 Task: Add a condition where "Privacy Is Ticket has public comment" in recently solved tickets.
Action: Mouse moved to (104, 387)
Screenshot: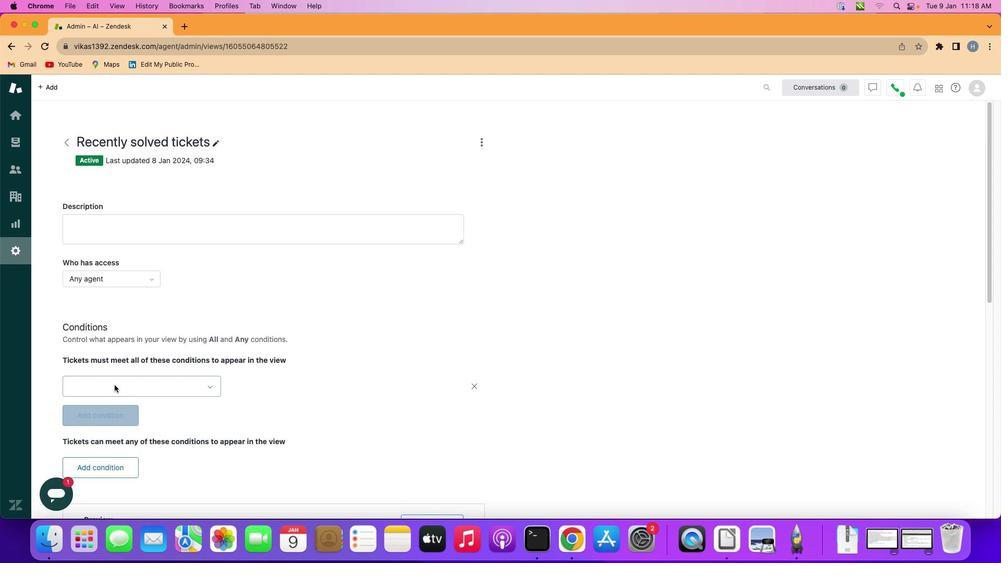 
Action: Mouse pressed left at (104, 387)
Screenshot: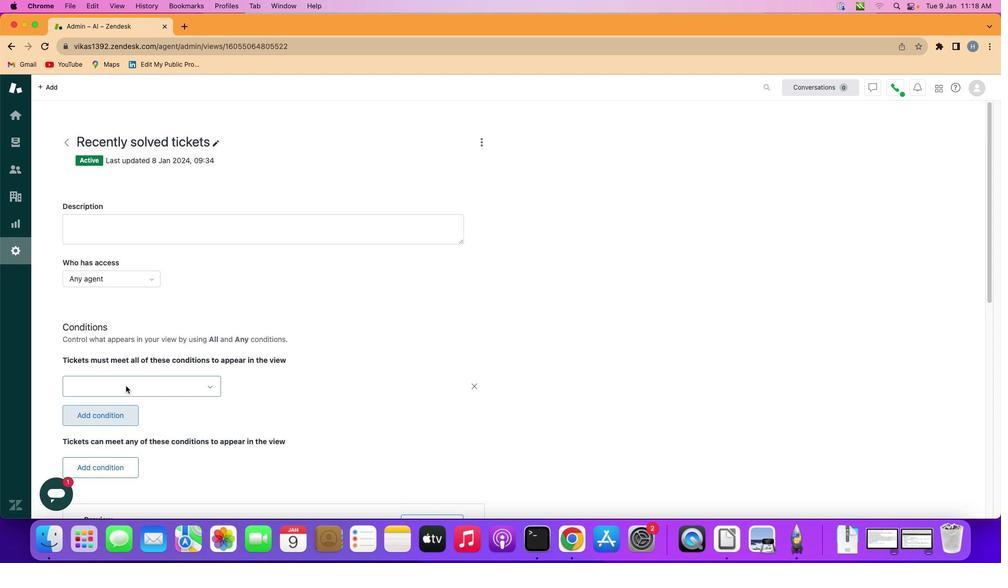 
Action: Mouse moved to (133, 392)
Screenshot: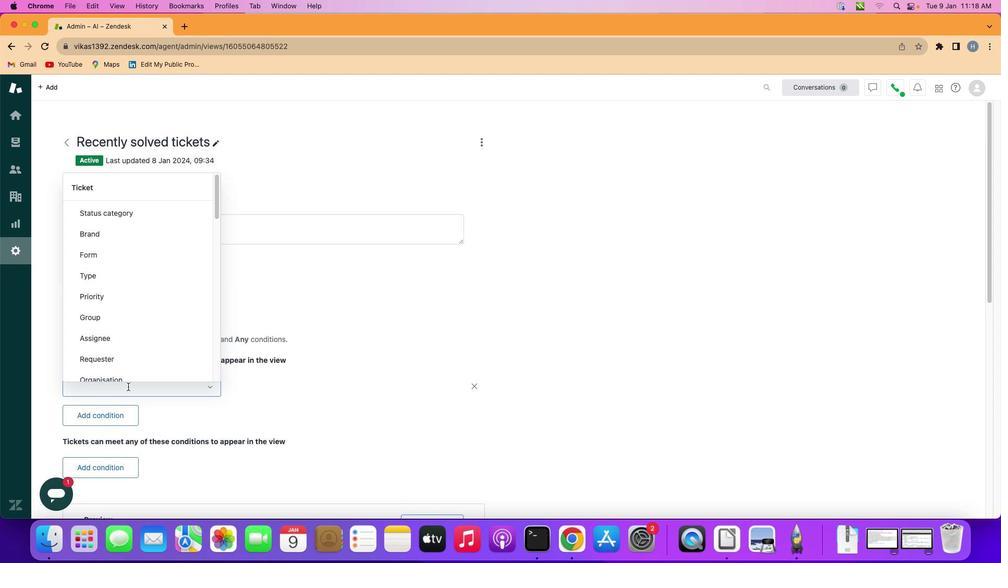 
Action: Mouse pressed left at (133, 392)
Screenshot: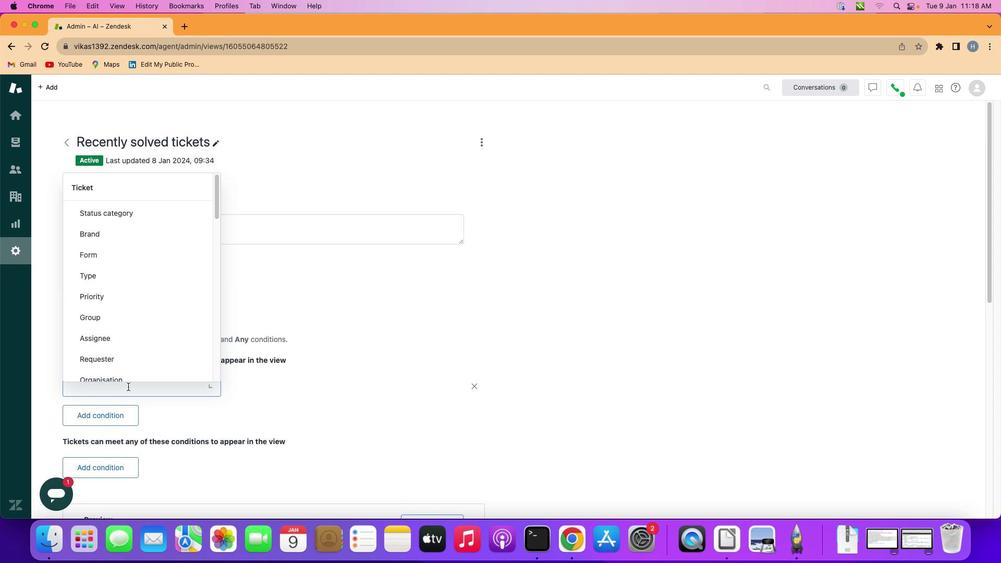 
Action: Mouse moved to (134, 291)
Screenshot: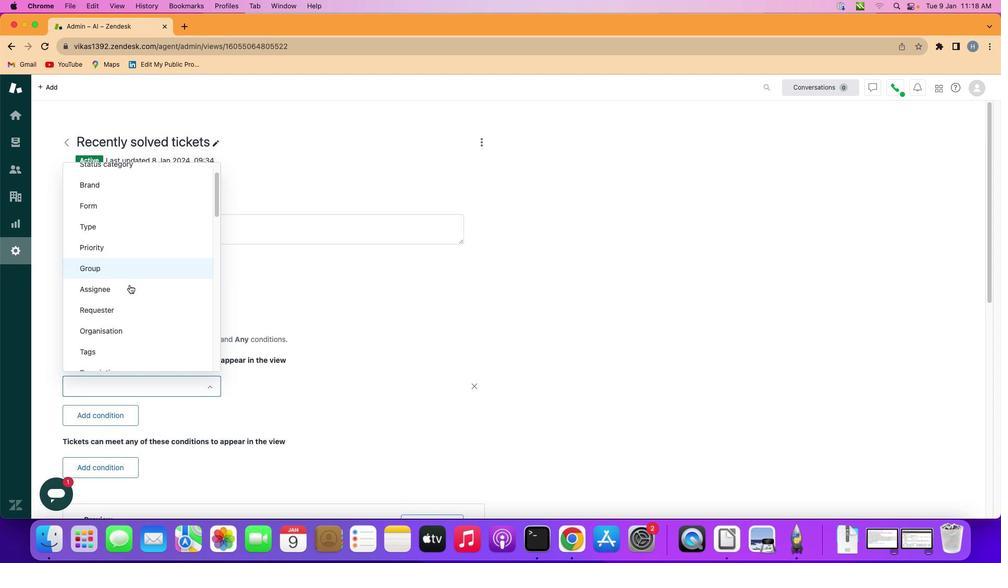 
Action: Mouse scrolled (134, 291) with delta (5, 5)
Screenshot: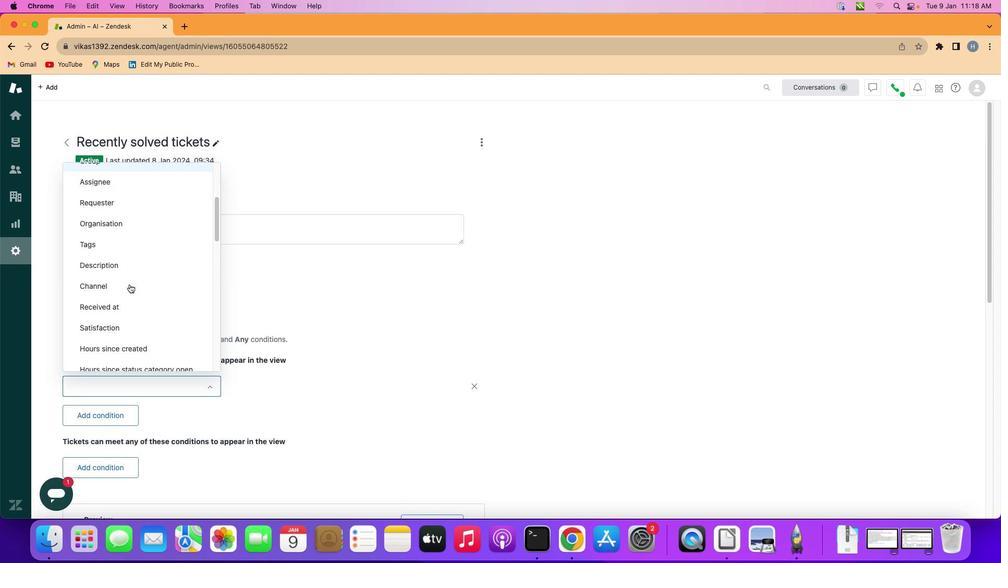 
Action: Mouse moved to (134, 291)
Screenshot: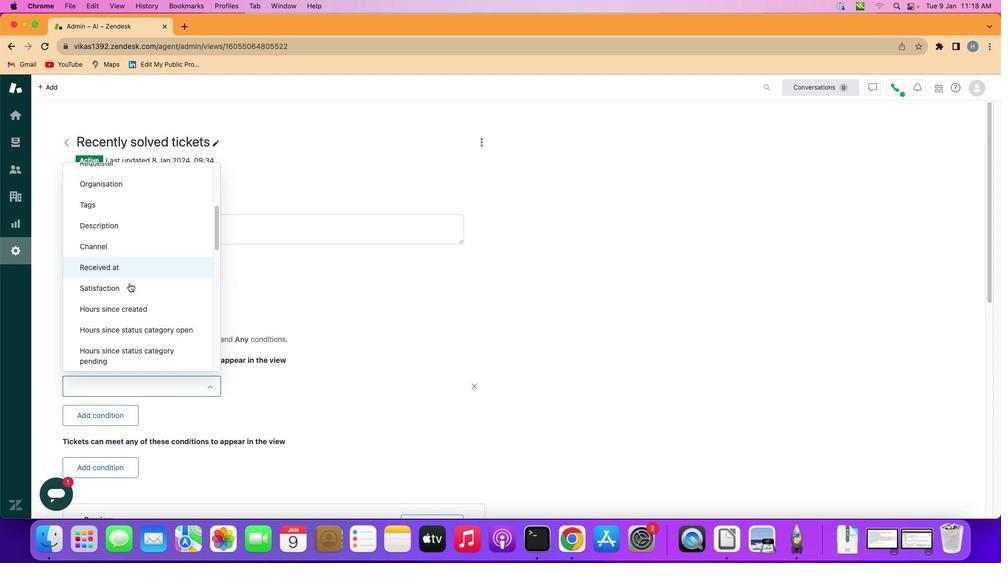 
Action: Mouse scrolled (134, 291) with delta (5, 5)
Screenshot: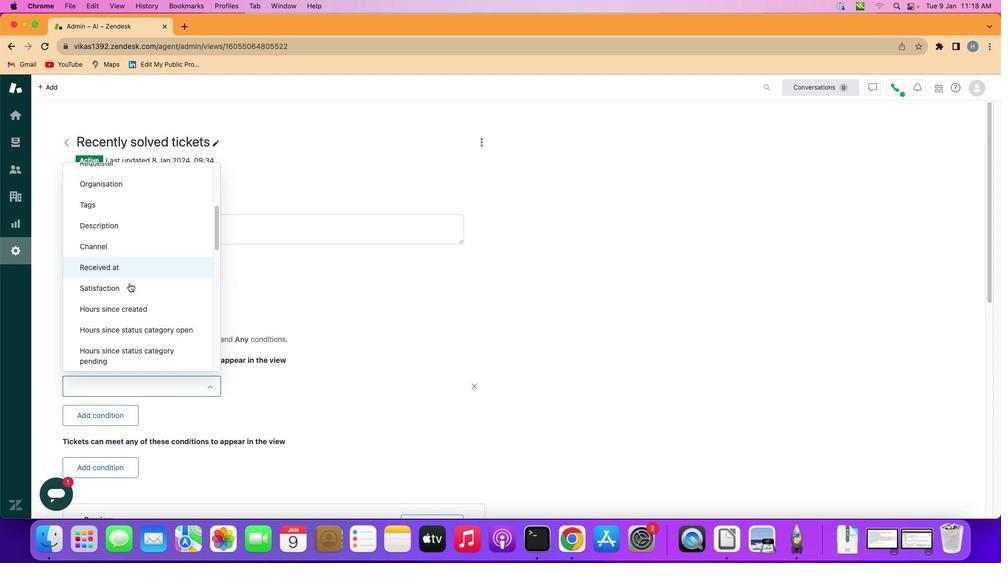 
Action: Mouse moved to (135, 291)
Screenshot: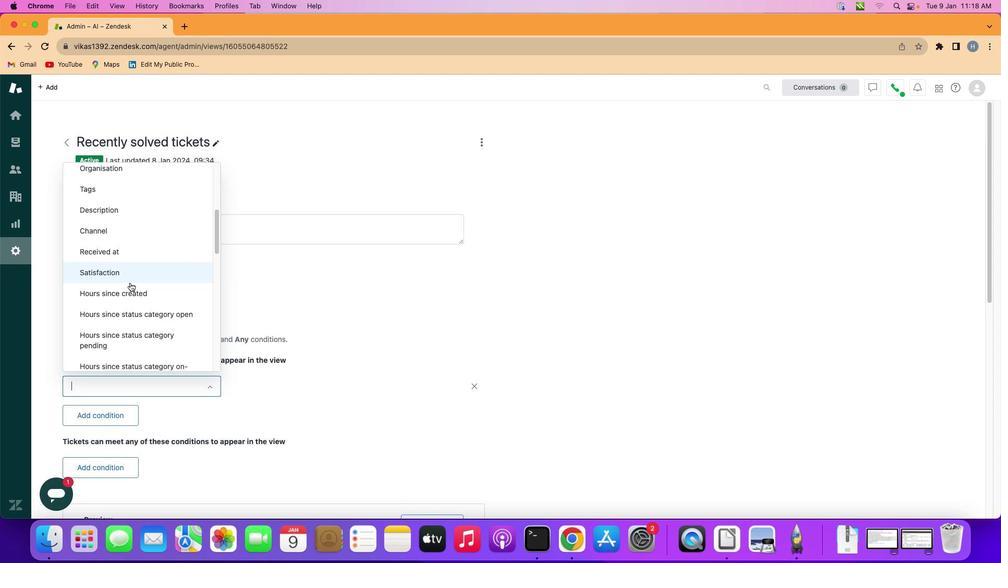 
Action: Mouse scrolled (135, 291) with delta (5, 4)
Screenshot: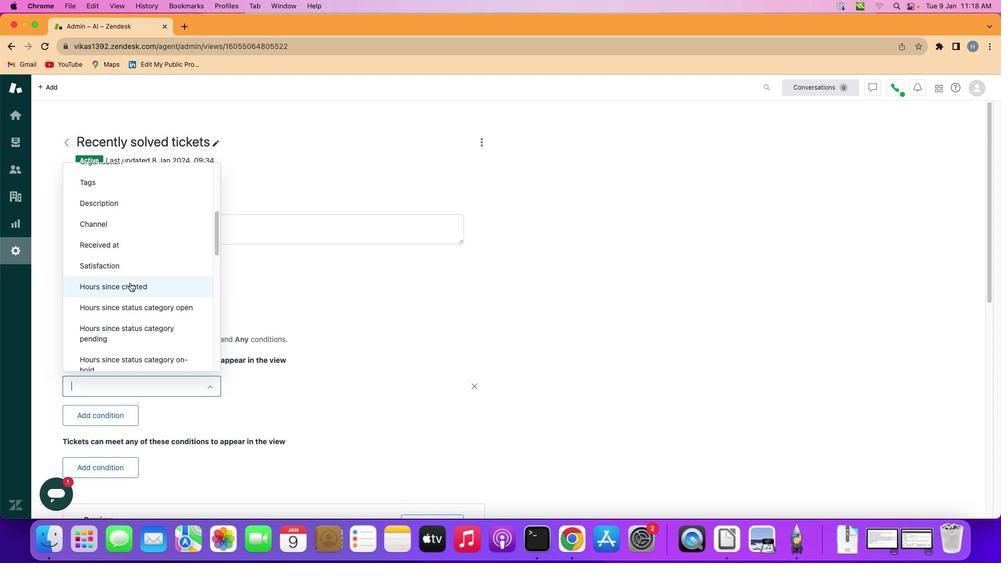 
Action: Mouse moved to (135, 291)
Screenshot: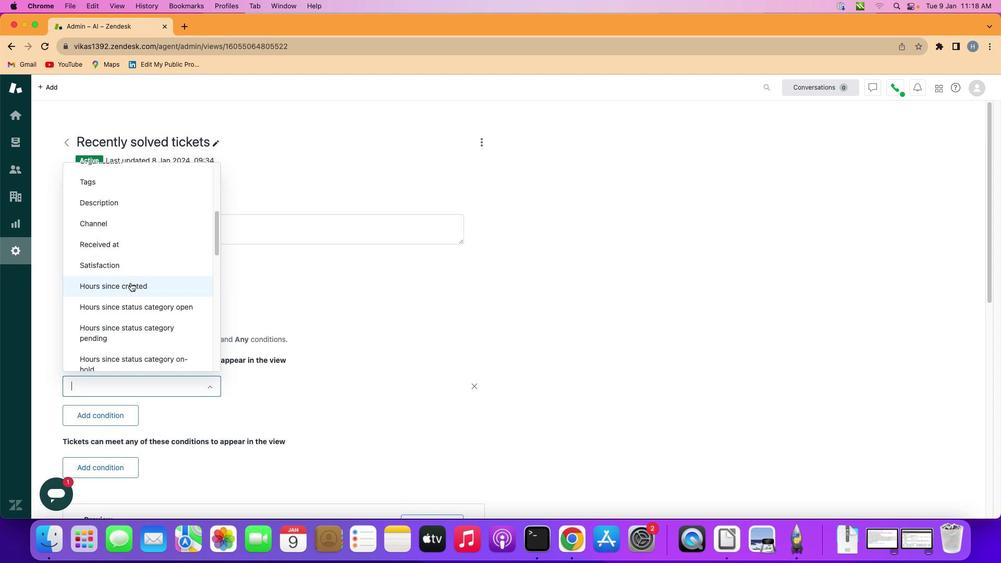 
Action: Mouse scrolled (135, 291) with delta (5, 4)
Screenshot: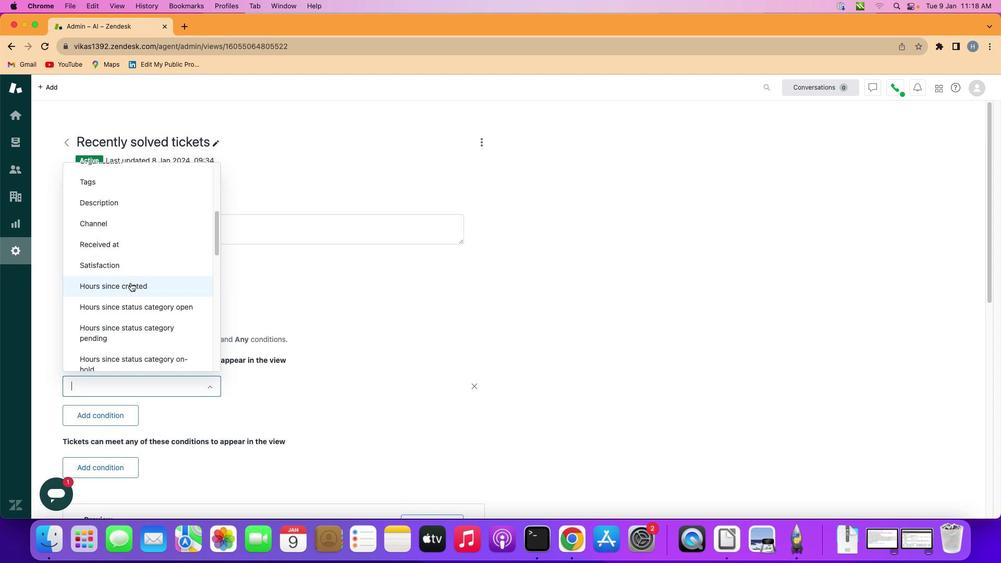 
Action: Mouse scrolled (135, 291) with delta (5, 4)
Screenshot: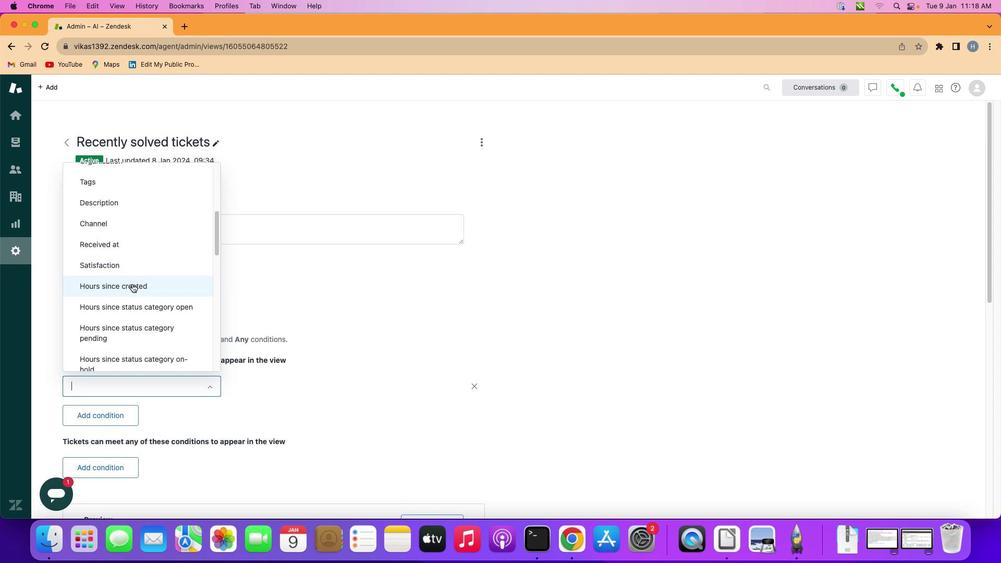 
Action: Mouse moved to (137, 289)
Screenshot: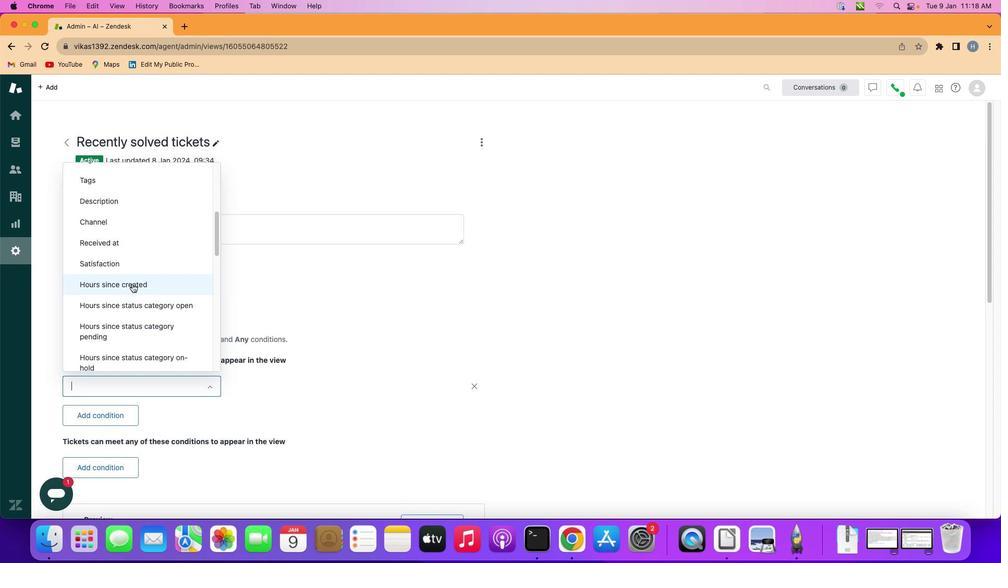 
Action: Mouse scrolled (137, 289) with delta (5, 5)
Screenshot: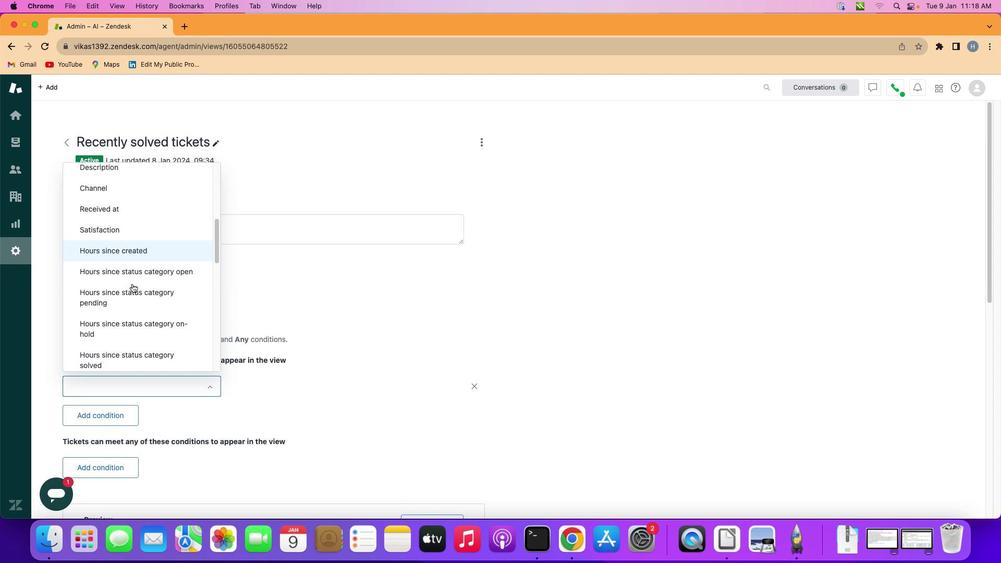 
Action: Mouse scrolled (137, 289) with delta (5, 5)
Screenshot: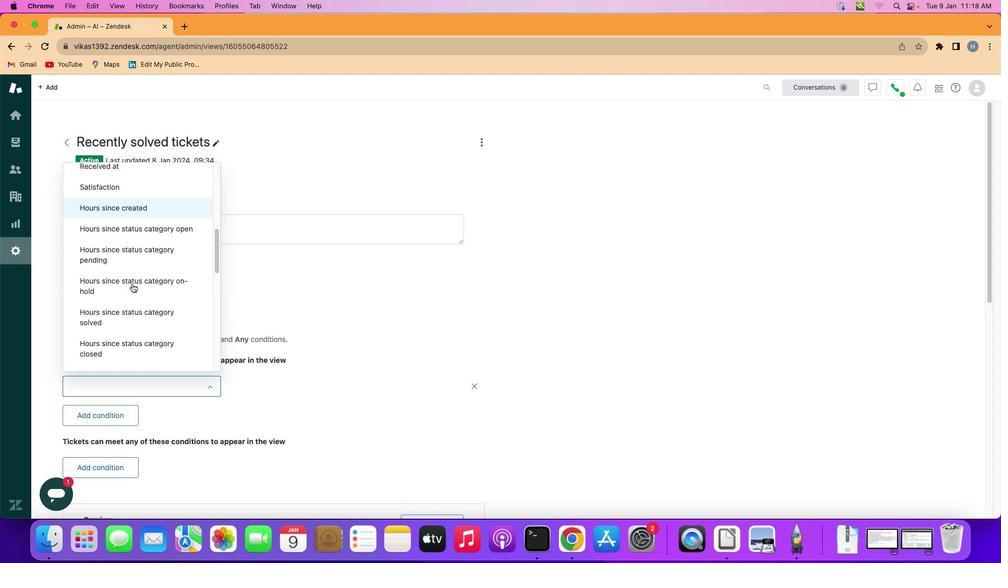 
Action: Mouse scrolled (137, 289) with delta (5, 5)
Screenshot: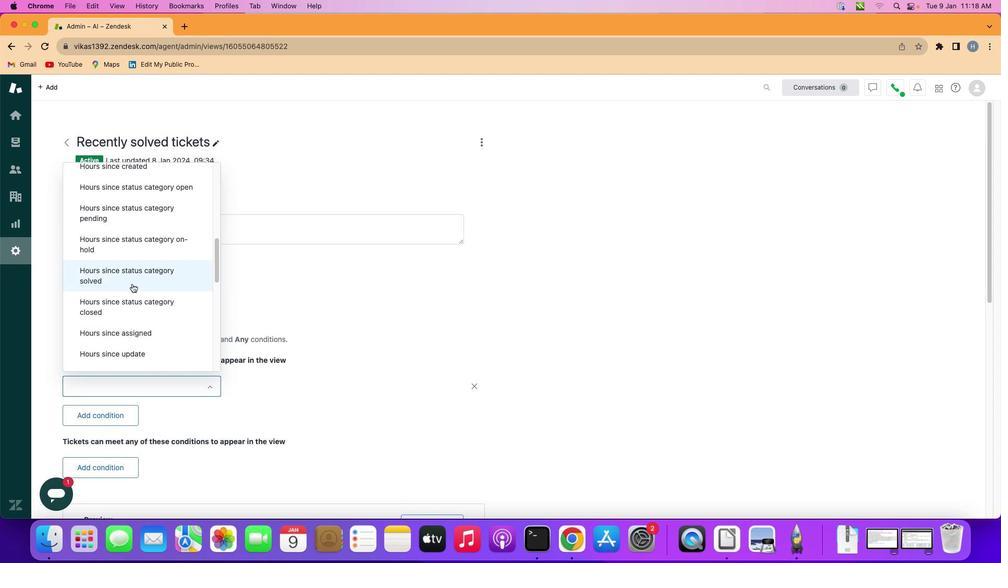 
Action: Mouse scrolled (137, 289) with delta (5, 5)
Screenshot: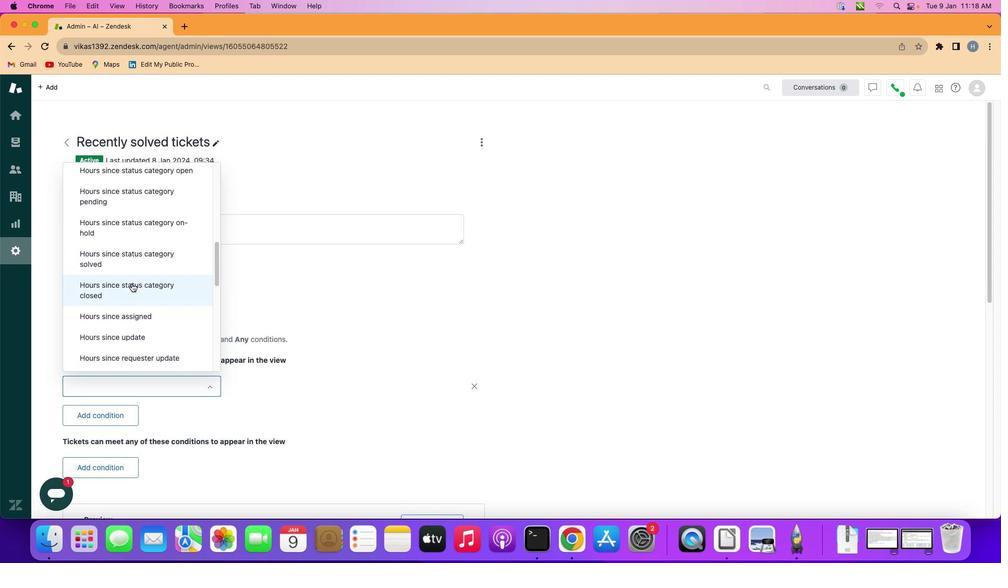 
Action: Mouse scrolled (137, 289) with delta (5, 4)
Screenshot: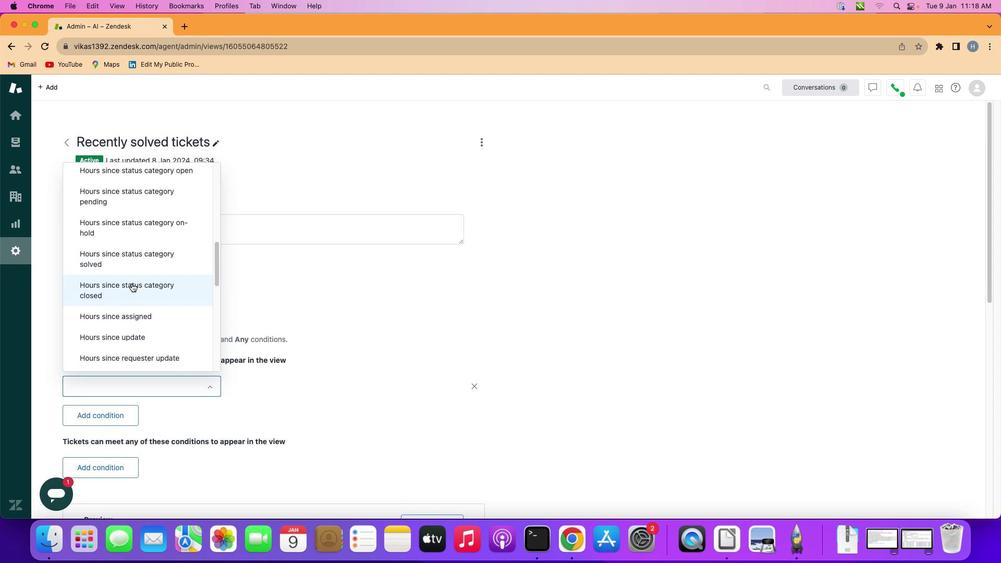 
Action: Mouse moved to (137, 289)
Screenshot: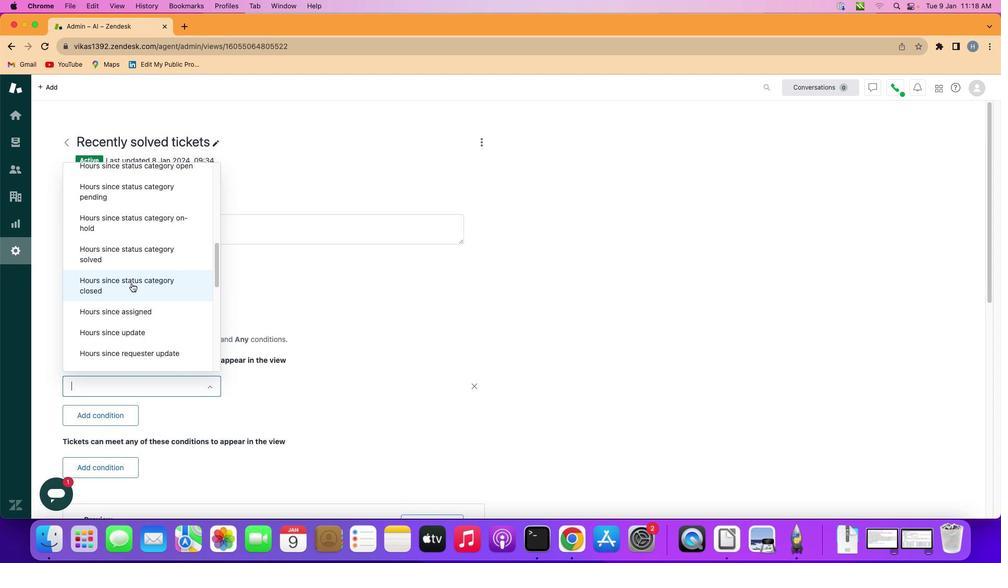 
Action: Mouse scrolled (137, 289) with delta (5, 5)
Screenshot: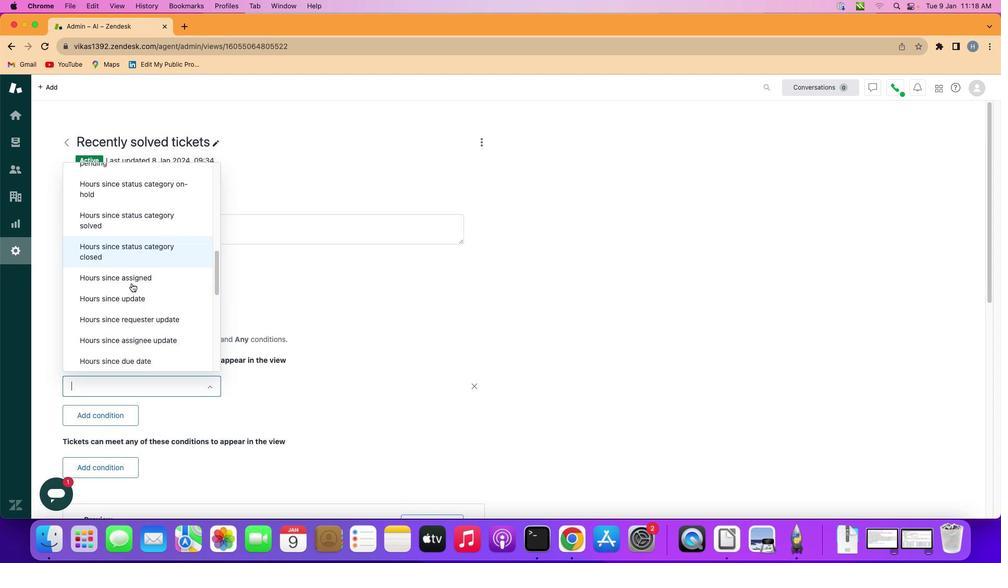 
Action: Mouse scrolled (137, 289) with delta (5, 5)
Screenshot: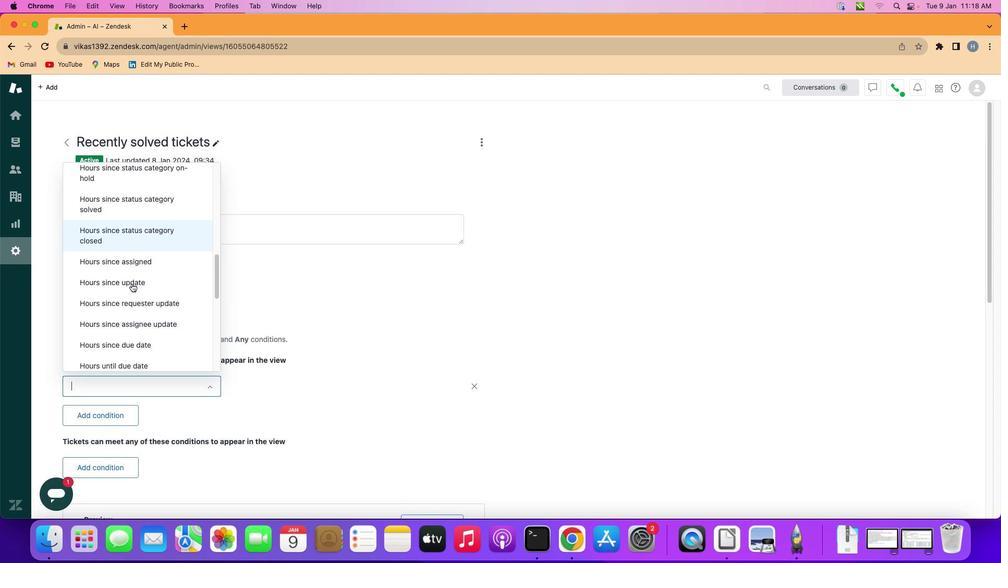 
Action: Mouse scrolled (137, 289) with delta (5, 5)
Screenshot: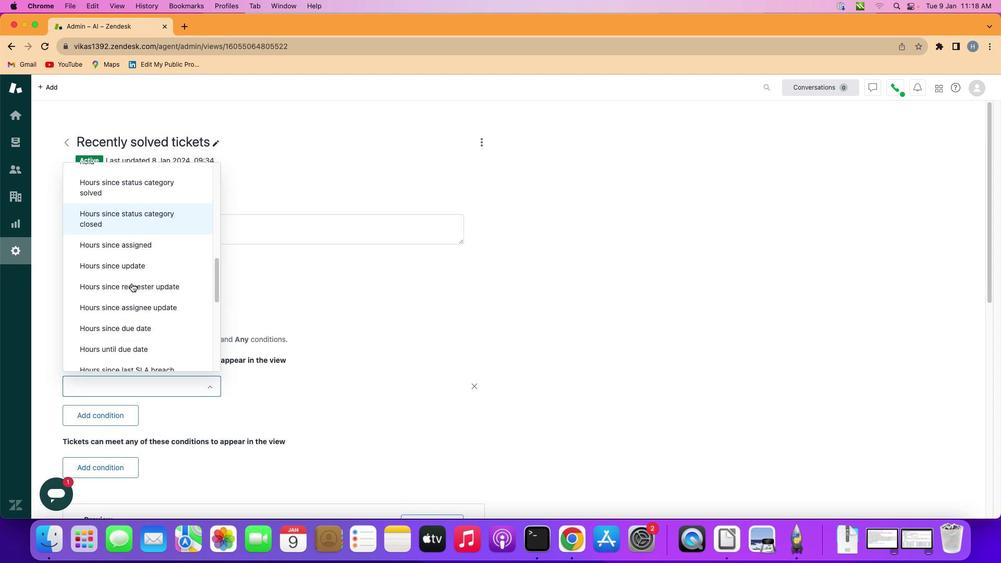 
Action: Mouse scrolled (137, 289) with delta (5, 5)
Screenshot: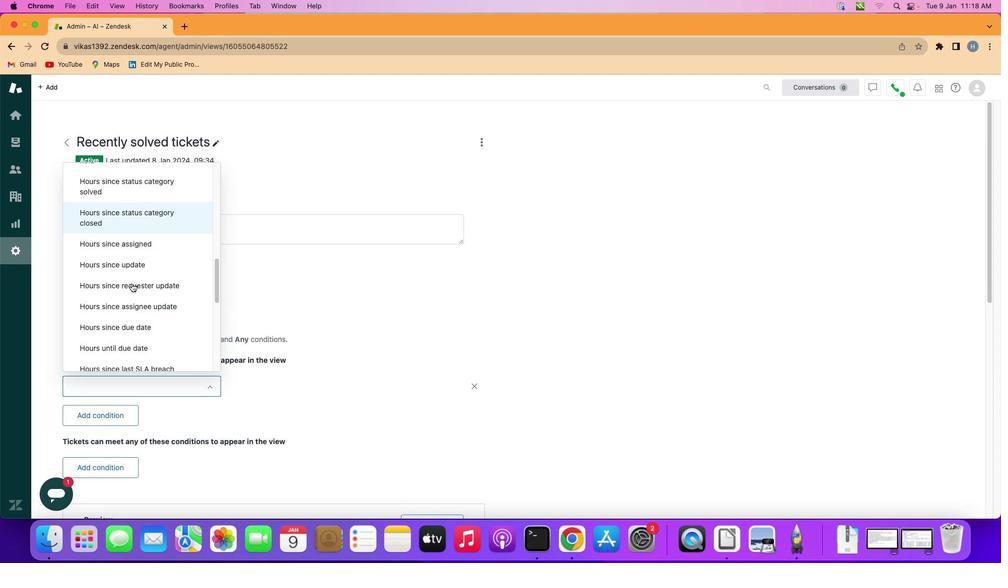 
Action: Mouse scrolled (137, 289) with delta (5, 5)
Screenshot: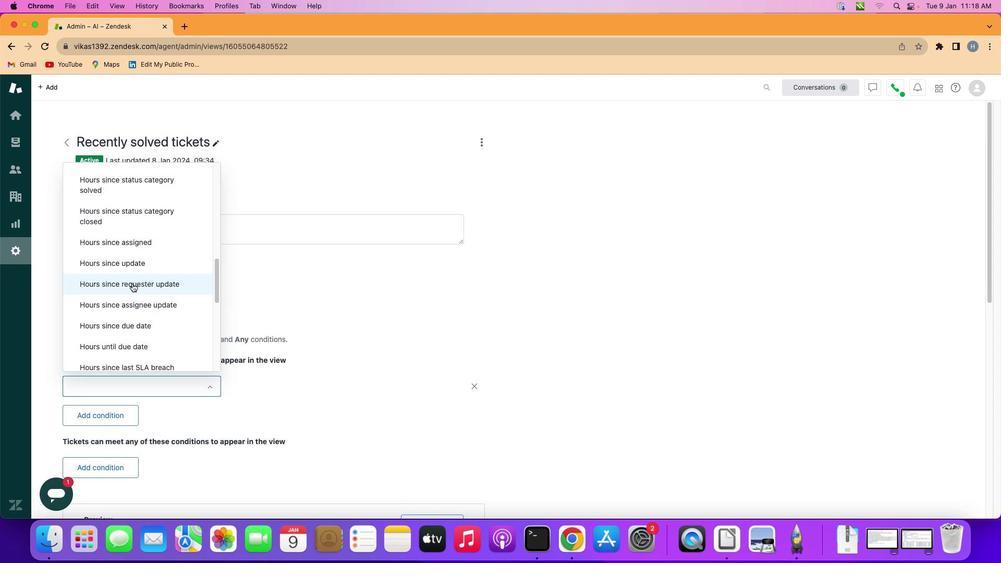 
Action: Mouse moved to (137, 289)
Screenshot: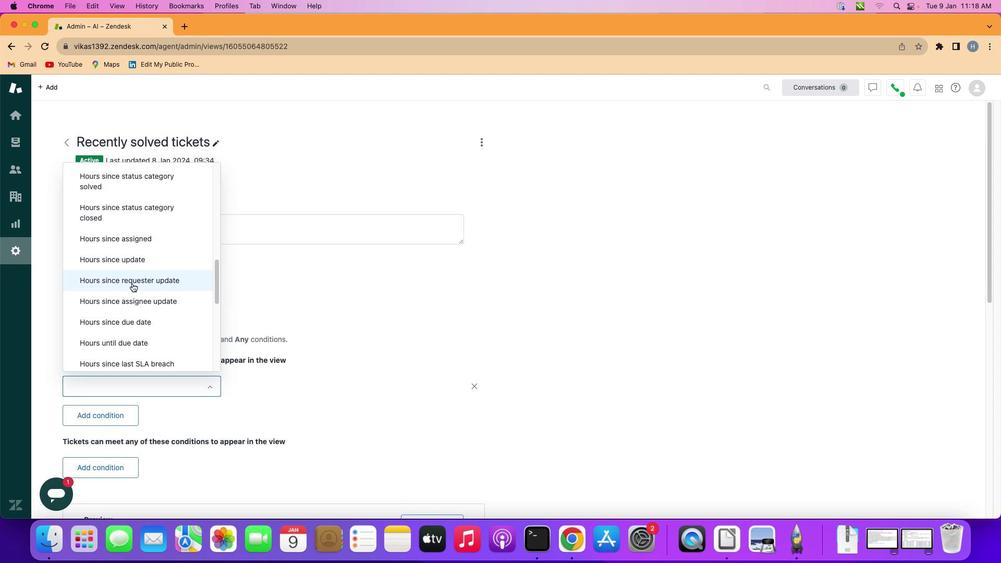
Action: Mouse scrolled (137, 289) with delta (5, 5)
Screenshot: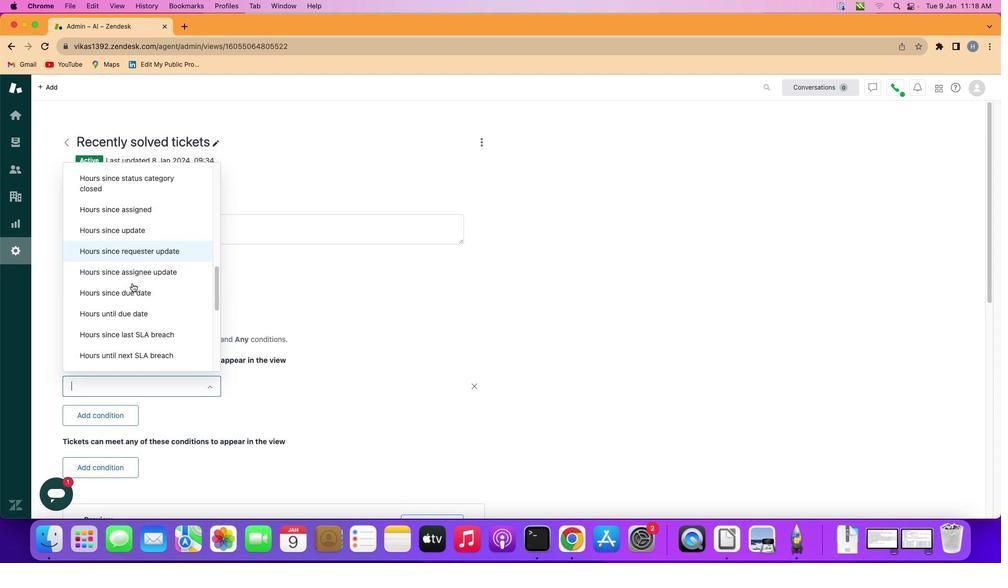 
Action: Mouse scrolled (137, 289) with delta (5, 5)
Screenshot: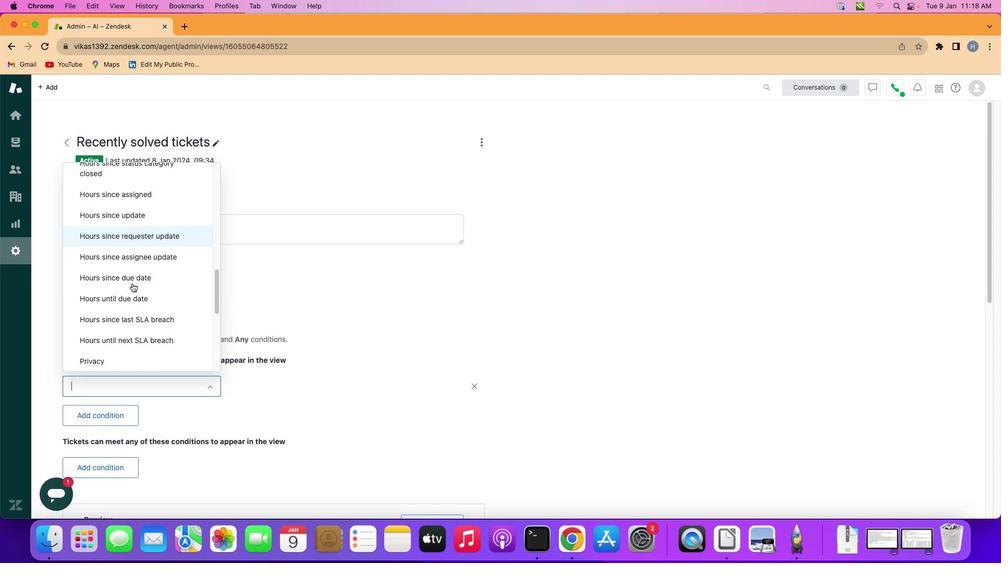 
Action: Mouse scrolled (137, 289) with delta (5, 5)
Screenshot: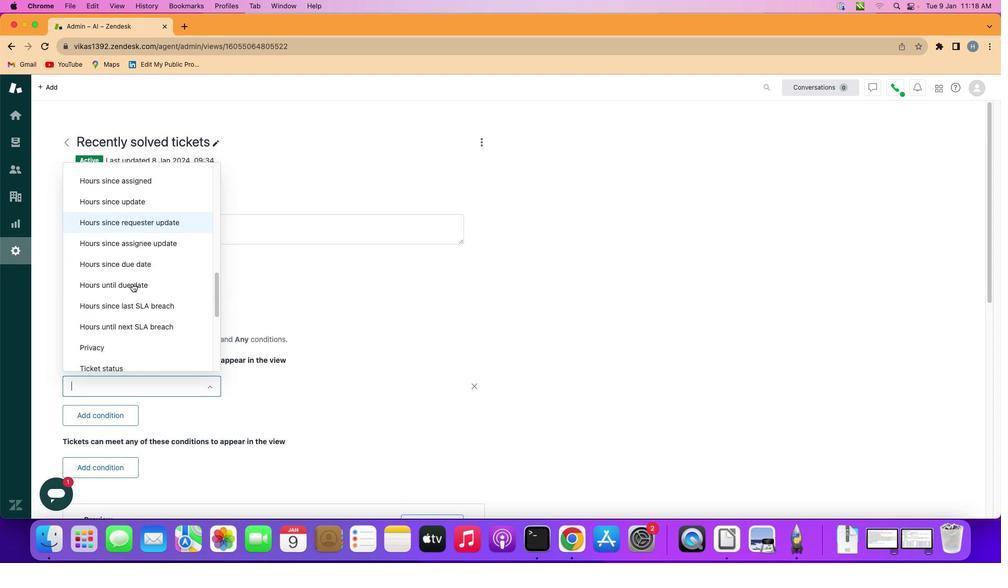 
Action: Mouse scrolled (137, 289) with delta (5, 5)
Screenshot: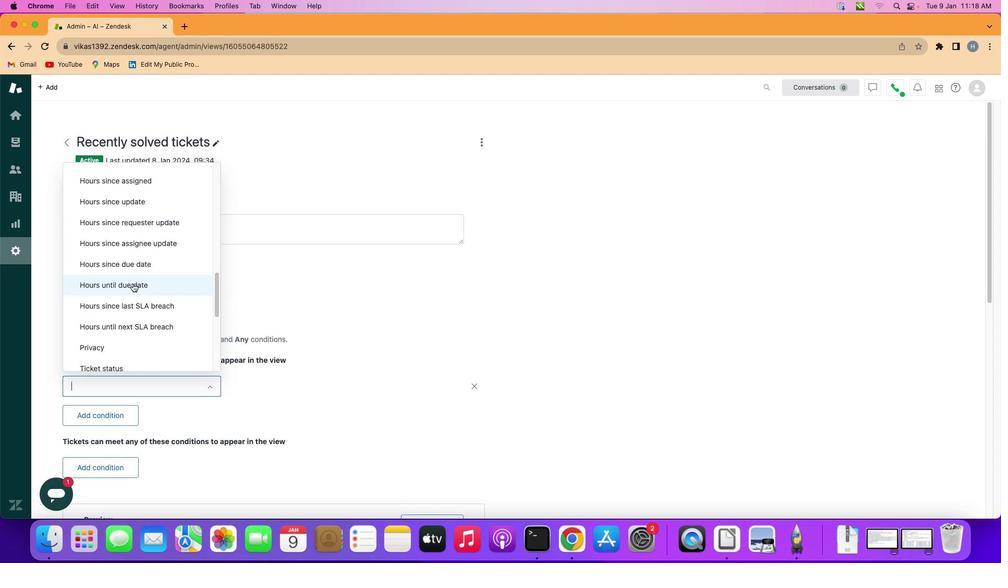 
Action: Mouse moved to (138, 289)
Screenshot: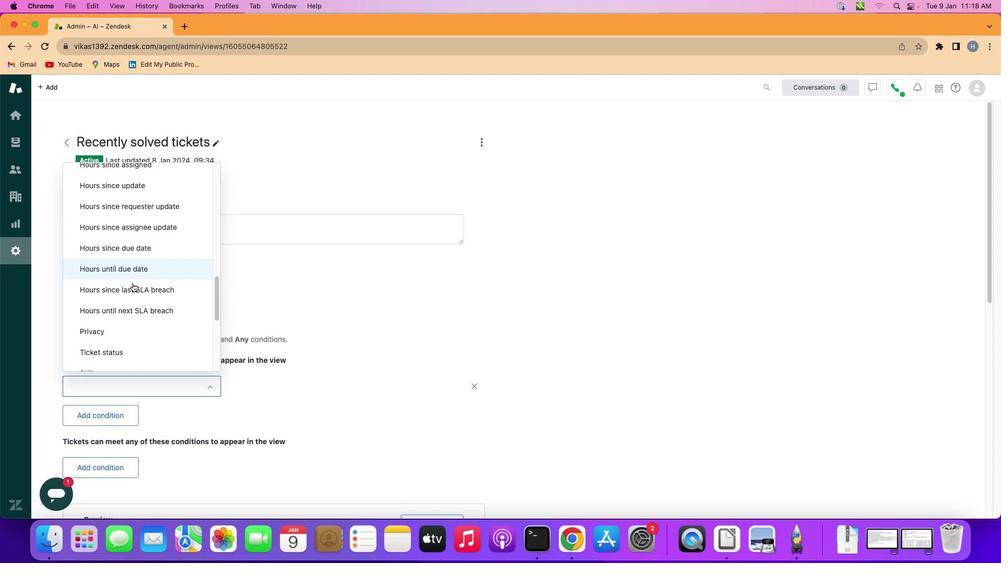 
Action: Mouse scrolled (138, 289) with delta (5, 5)
Screenshot: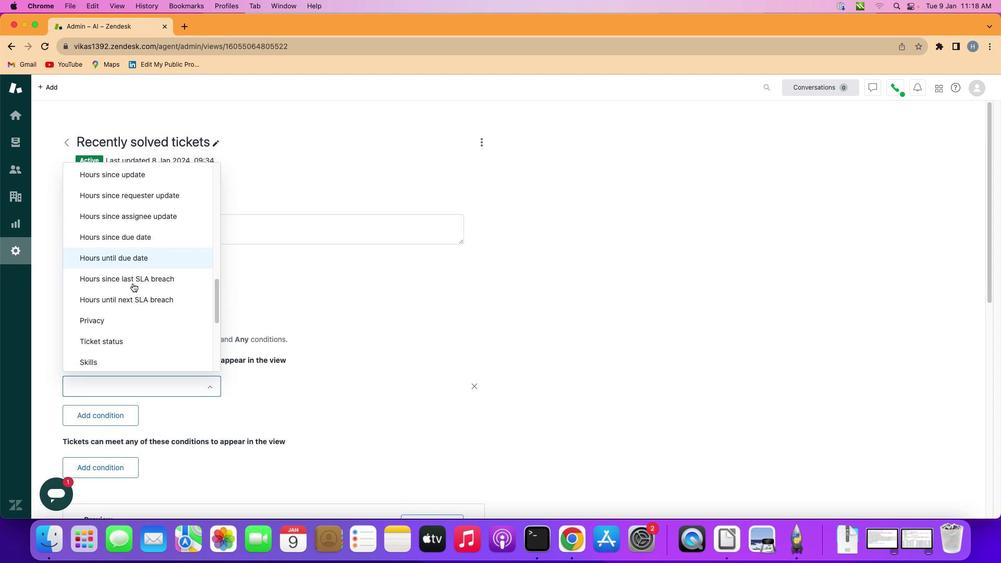 
Action: Mouse scrolled (138, 289) with delta (5, 5)
Screenshot: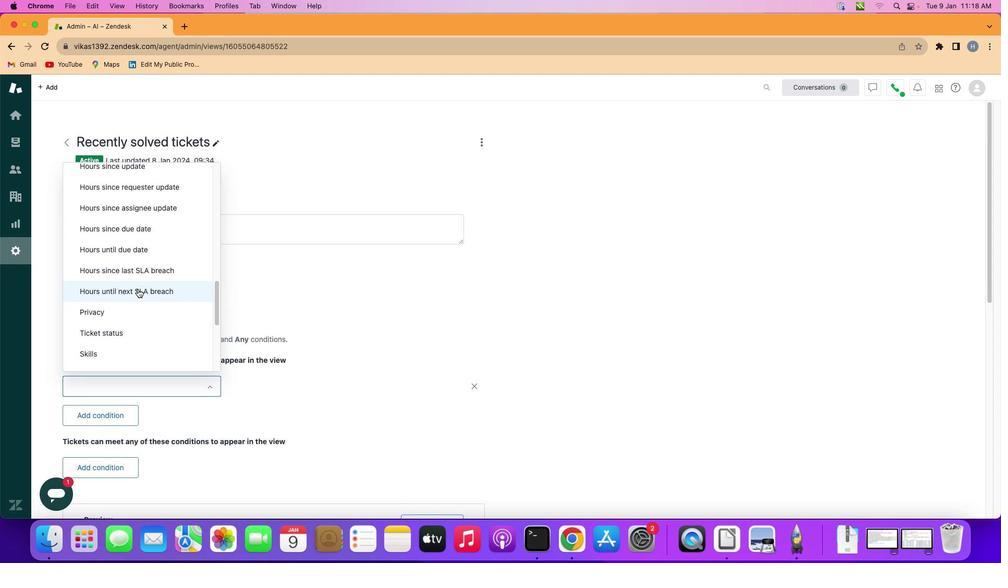
Action: Mouse scrolled (138, 289) with delta (5, 5)
Screenshot: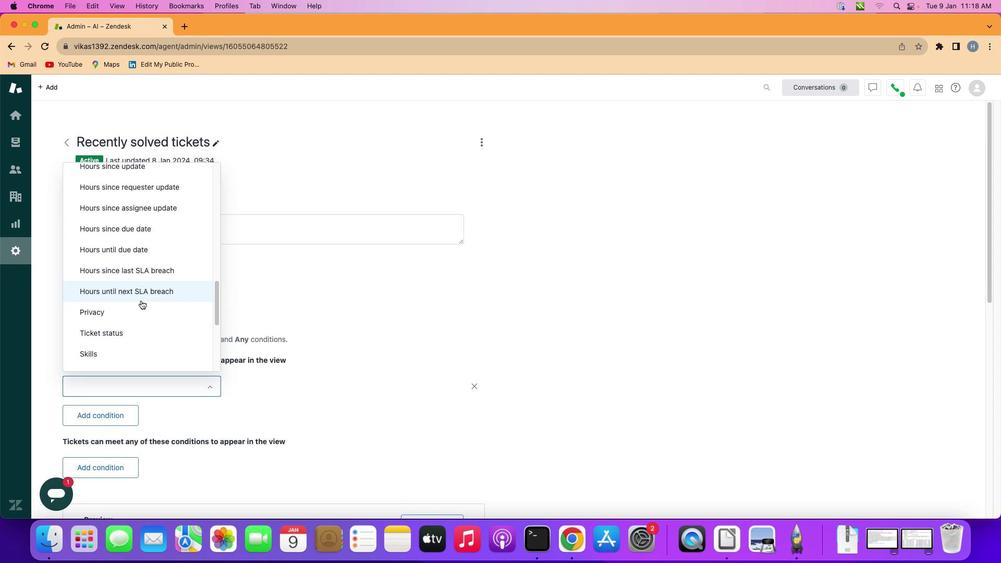 
Action: Mouse moved to (147, 315)
Screenshot: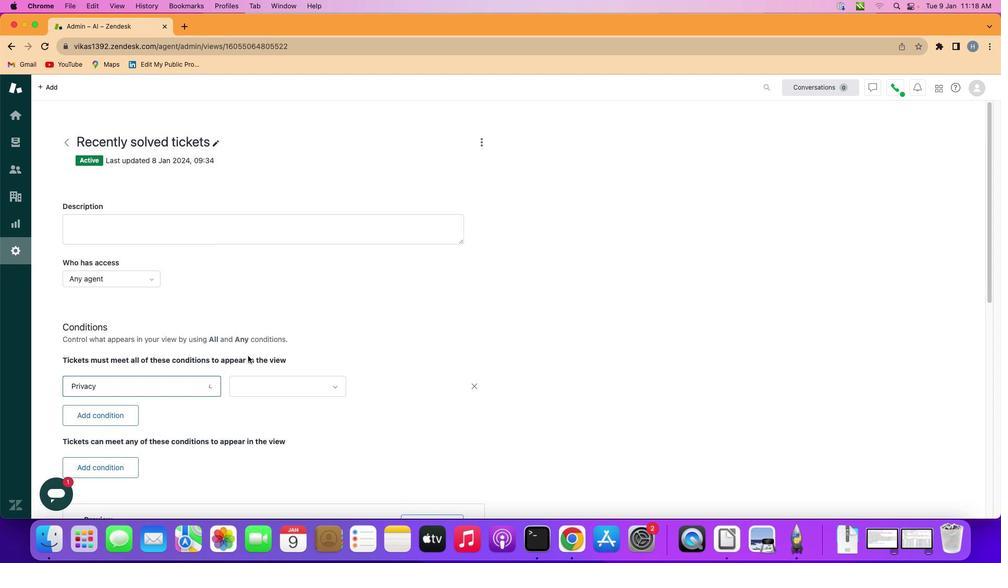 
Action: Mouse pressed left at (147, 315)
Screenshot: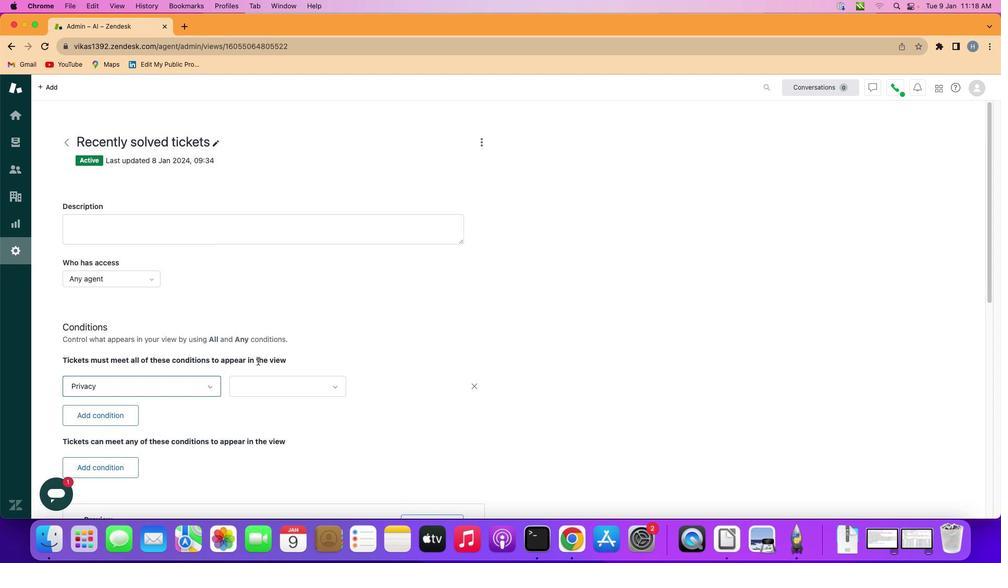 
Action: Mouse moved to (283, 387)
Screenshot: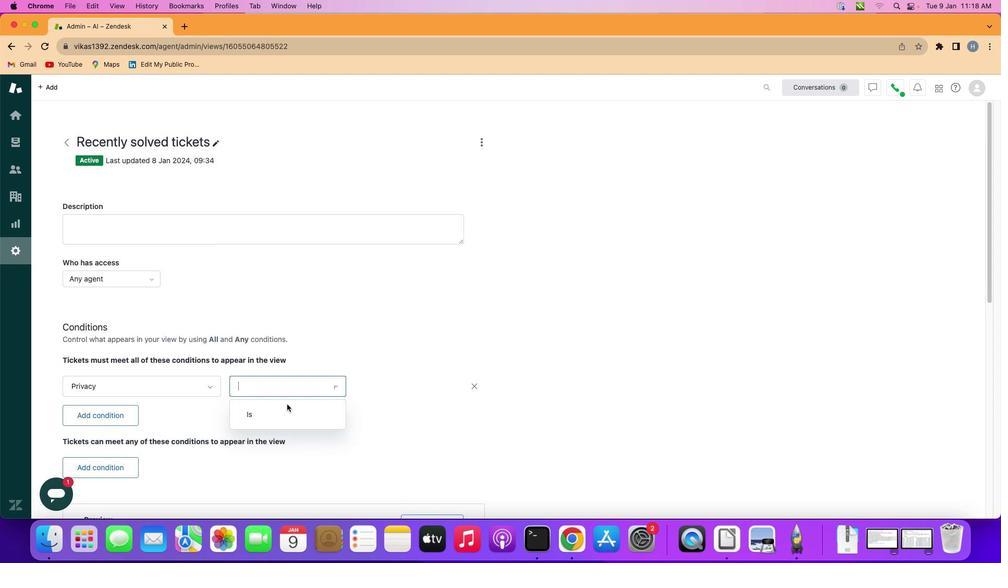 
Action: Mouse pressed left at (283, 387)
Screenshot: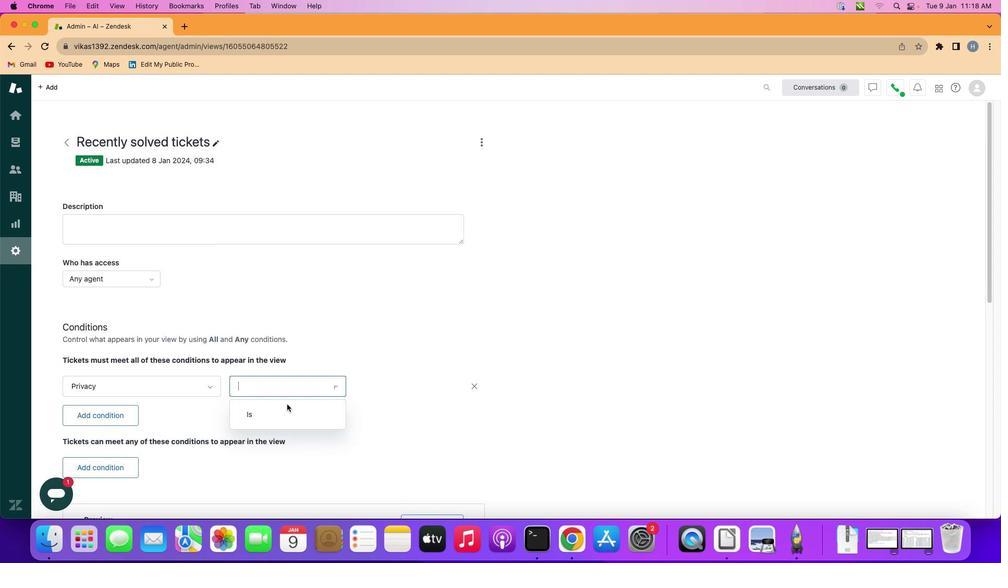 
Action: Mouse moved to (292, 417)
Screenshot: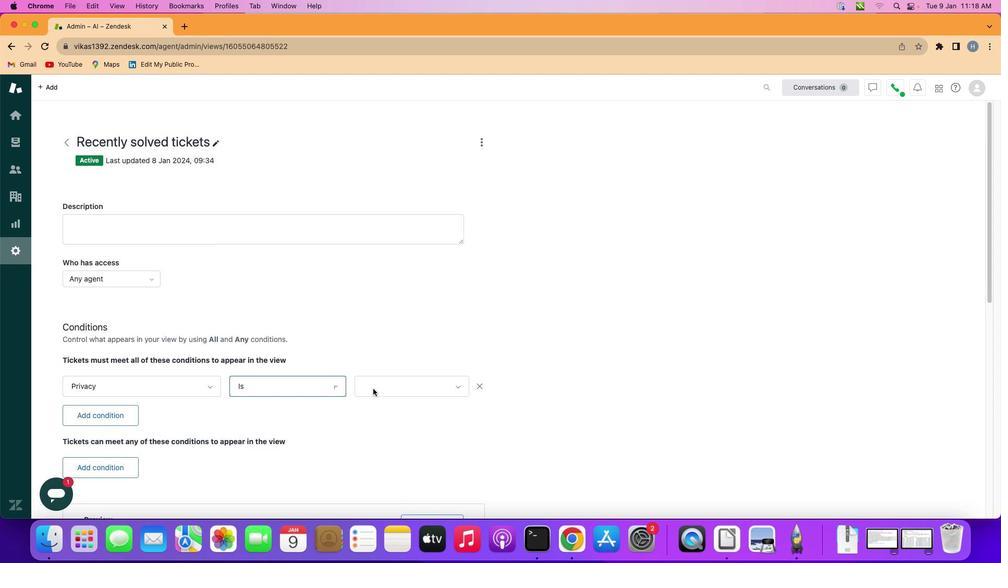 
Action: Mouse pressed left at (292, 417)
Screenshot: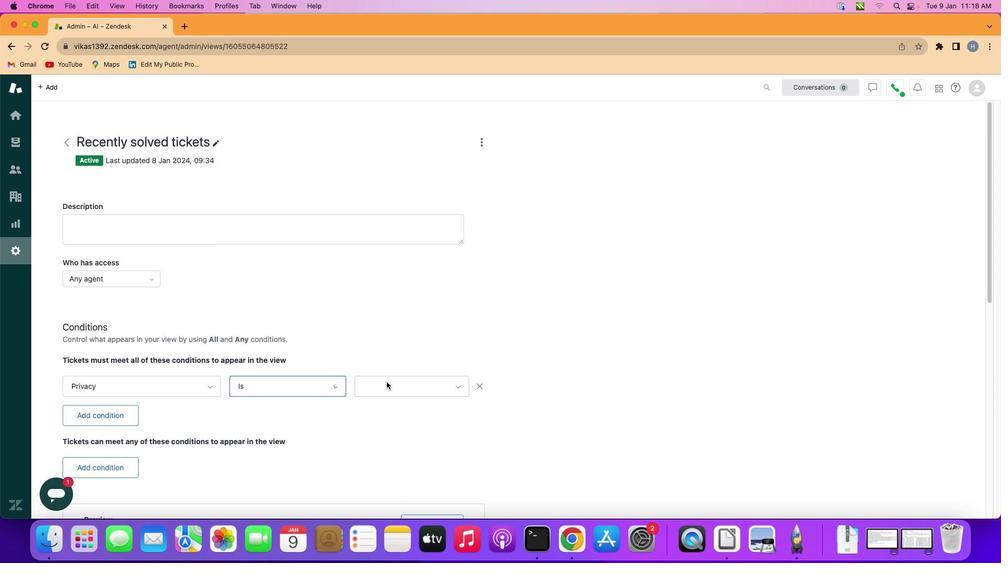 
Action: Mouse moved to (397, 386)
Screenshot: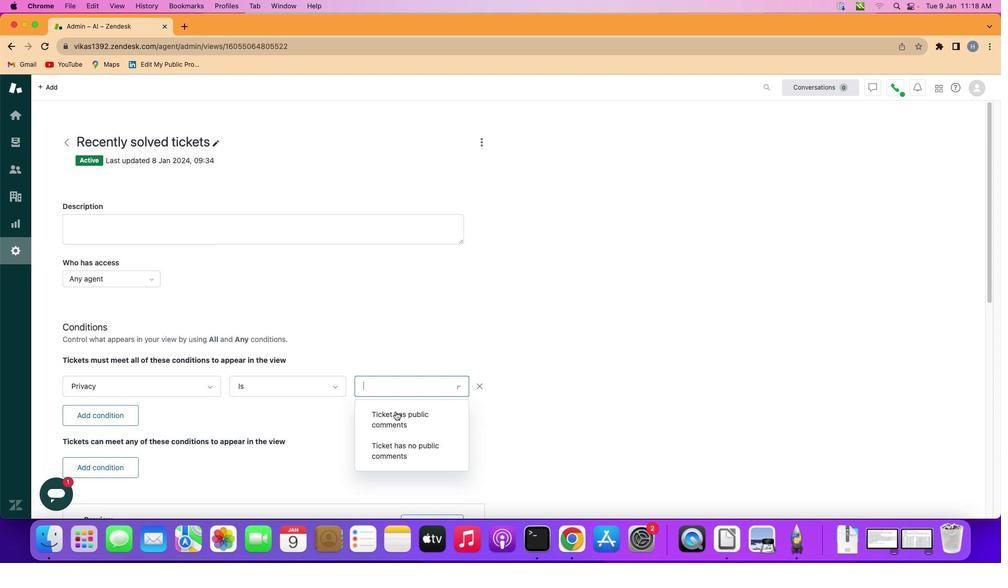 
Action: Mouse pressed left at (397, 386)
Screenshot: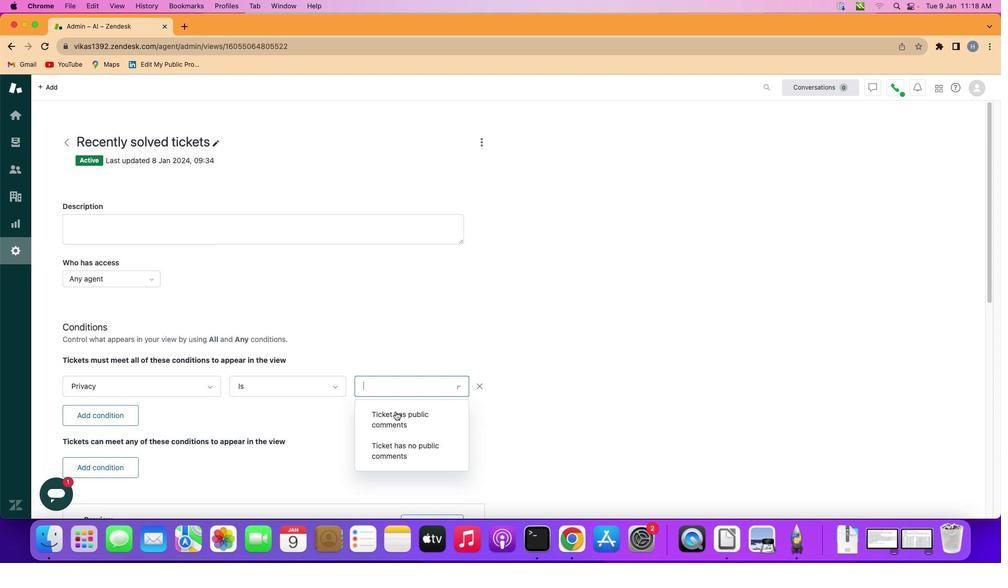 
Action: Mouse moved to (401, 418)
Screenshot: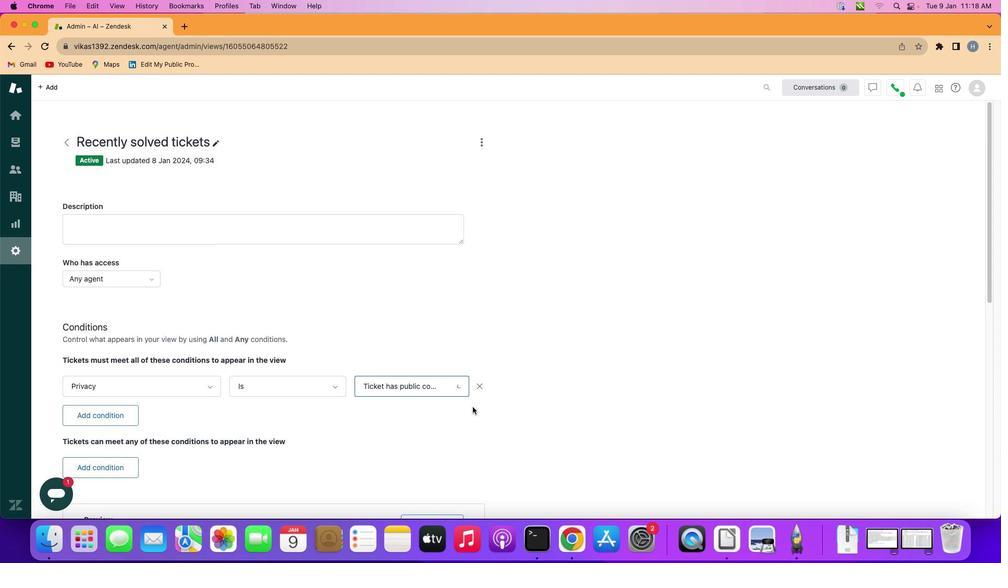 
Action: Mouse pressed left at (401, 418)
Screenshot: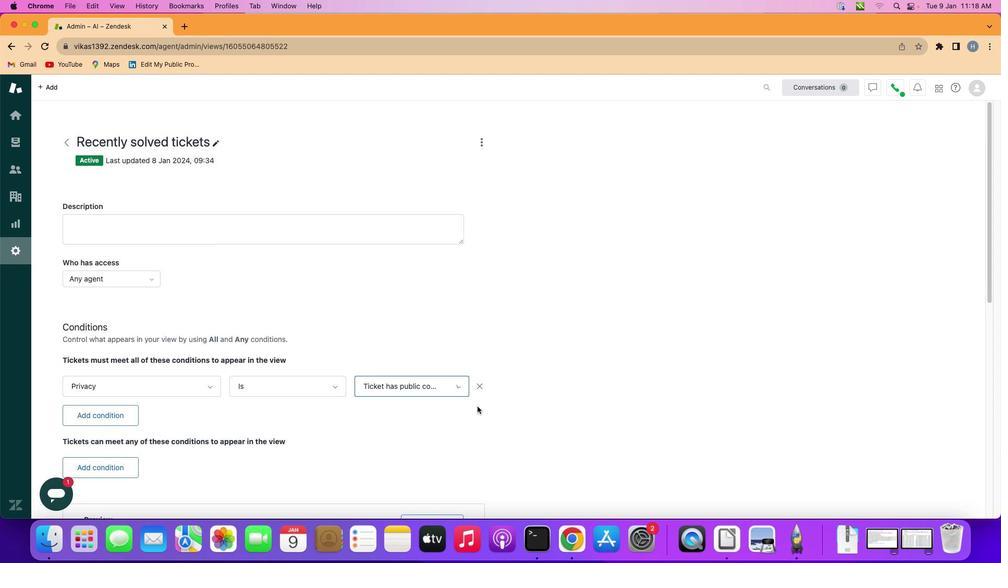 
Action: Mouse moved to (457, 424)
Screenshot: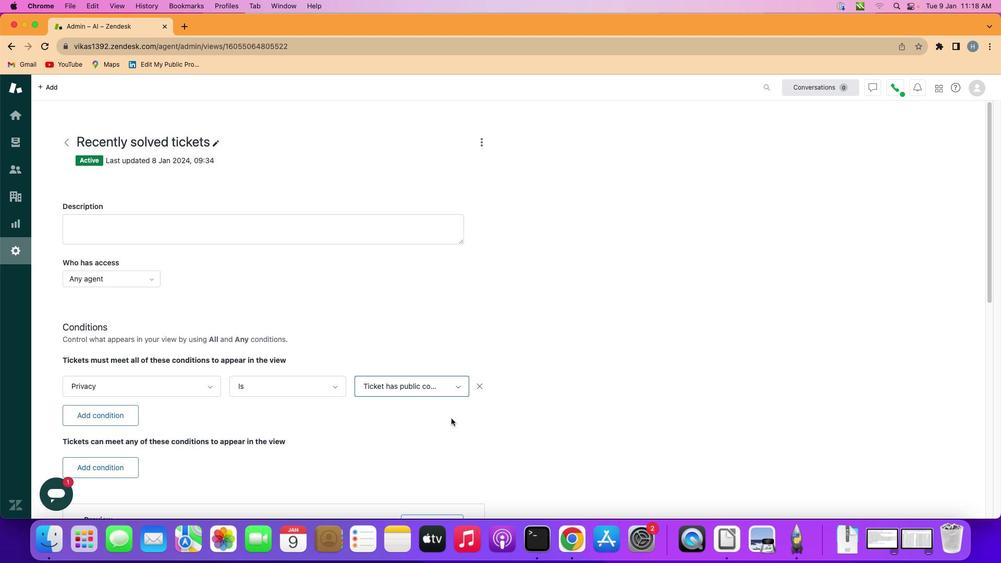 
